 Task: Create a new field with title Stage with name VantageTech with field type as Single-select and options as Not Started, In Progress and Complete.
Action: Mouse moved to (64, 376)
Screenshot: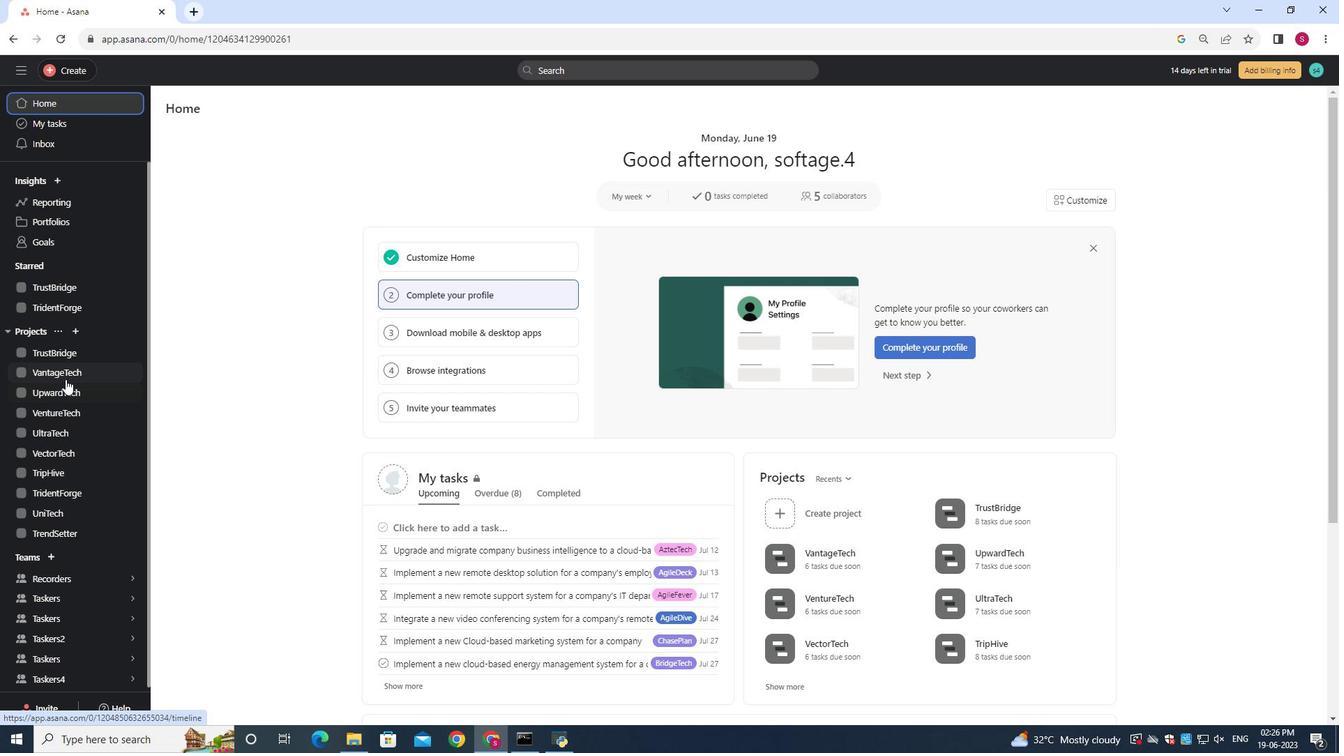 
Action: Mouse pressed left at (64, 376)
Screenshot: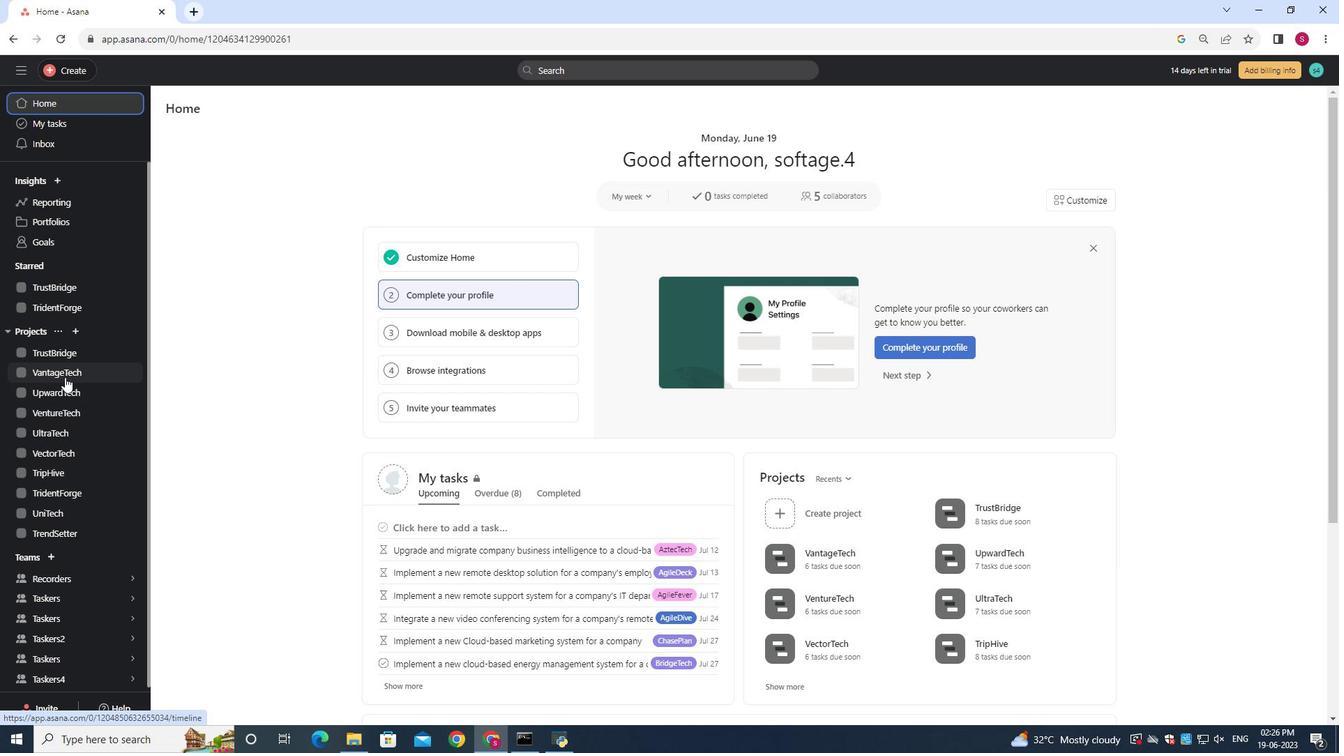 
Action: Mouse moved to (230, 138)
Screenshot: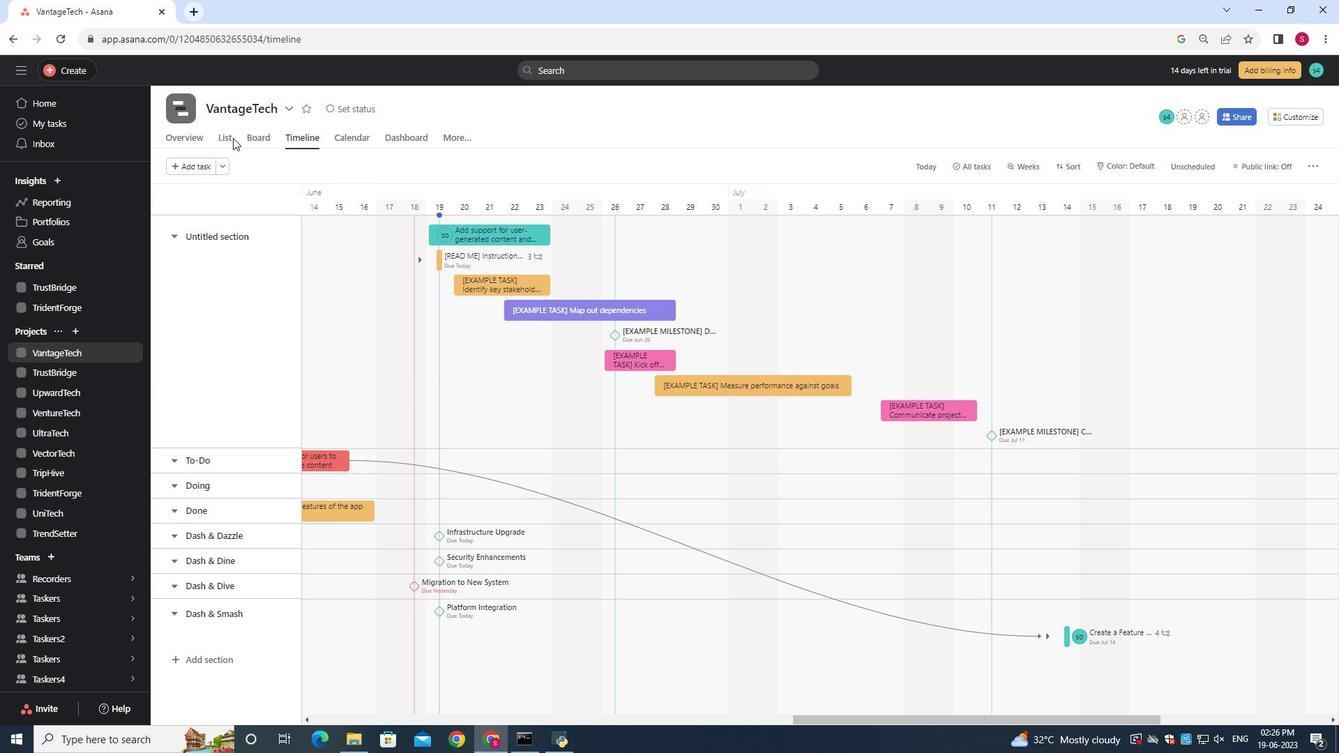 
Action: Mouse pressed left at (230, 138)
Screenshot: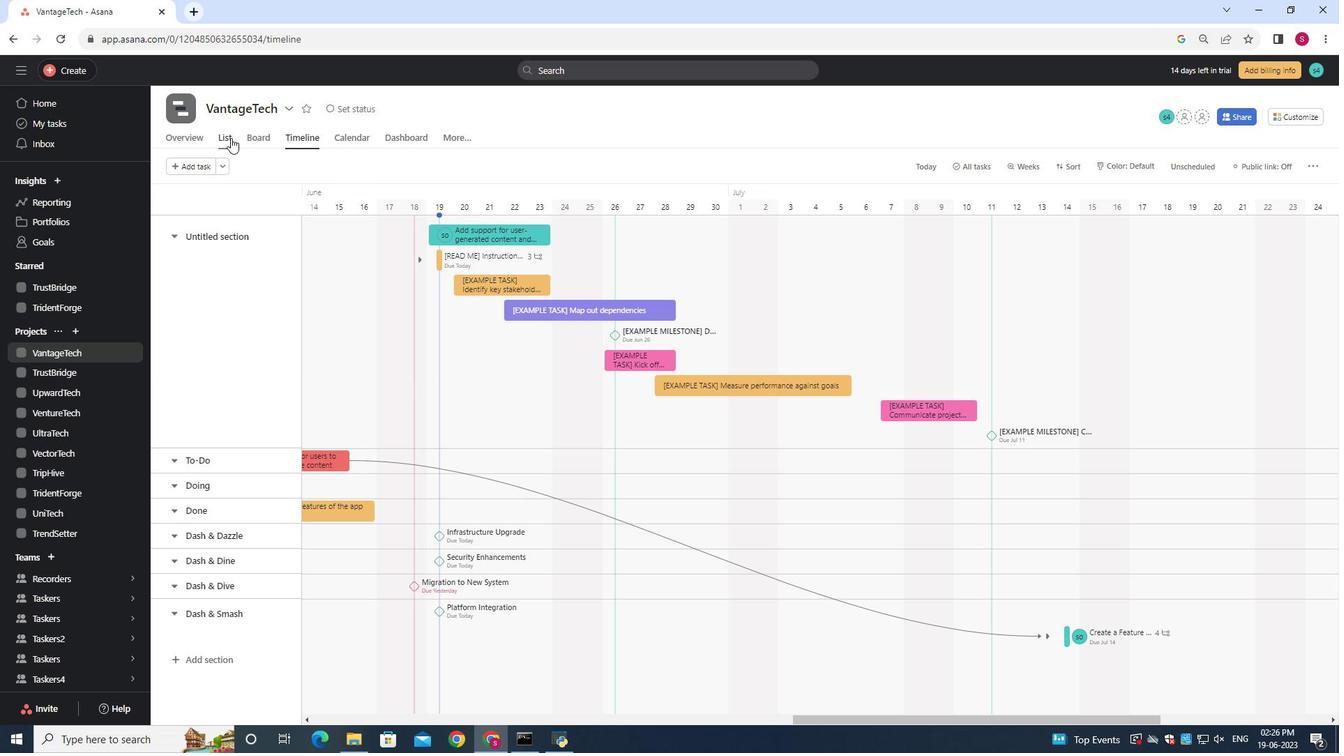 
Action: Mouse moved to (938, 198)
Screenshot: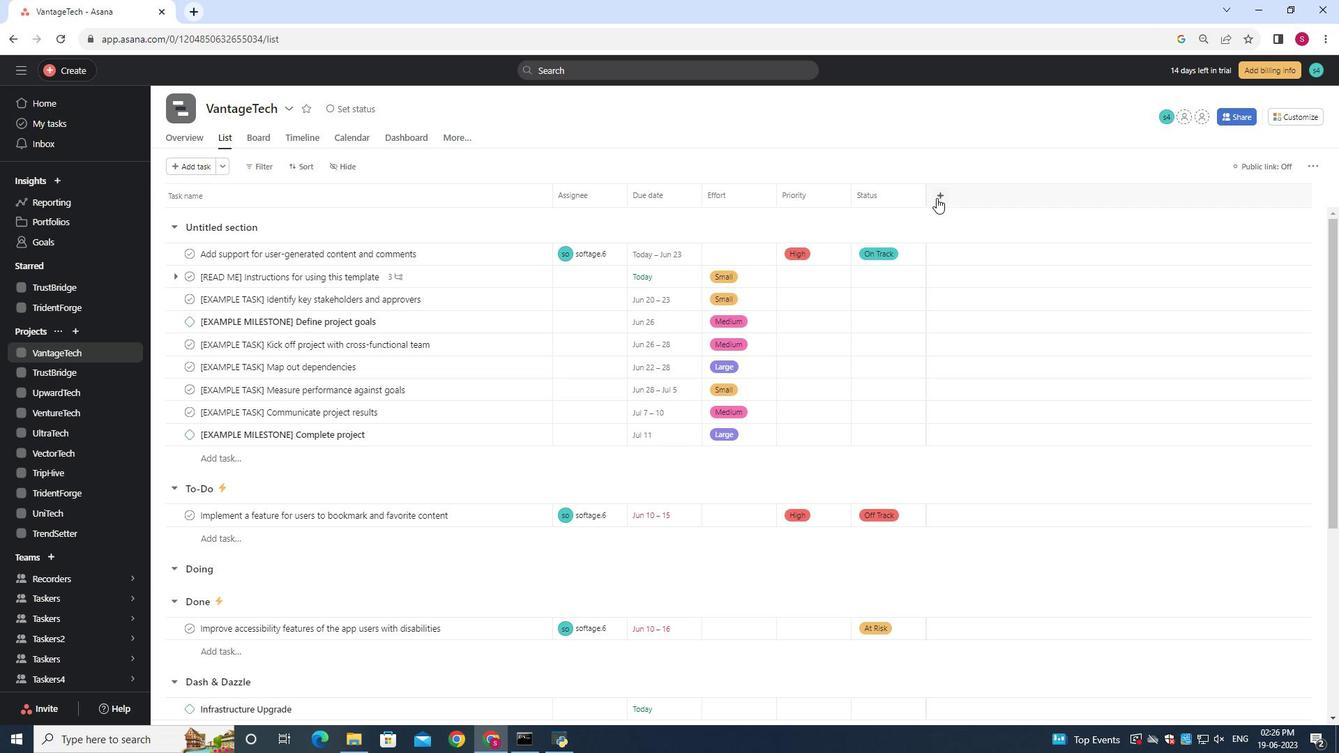 
Action: Mouse pressed left at (938, 198)
Screenshot: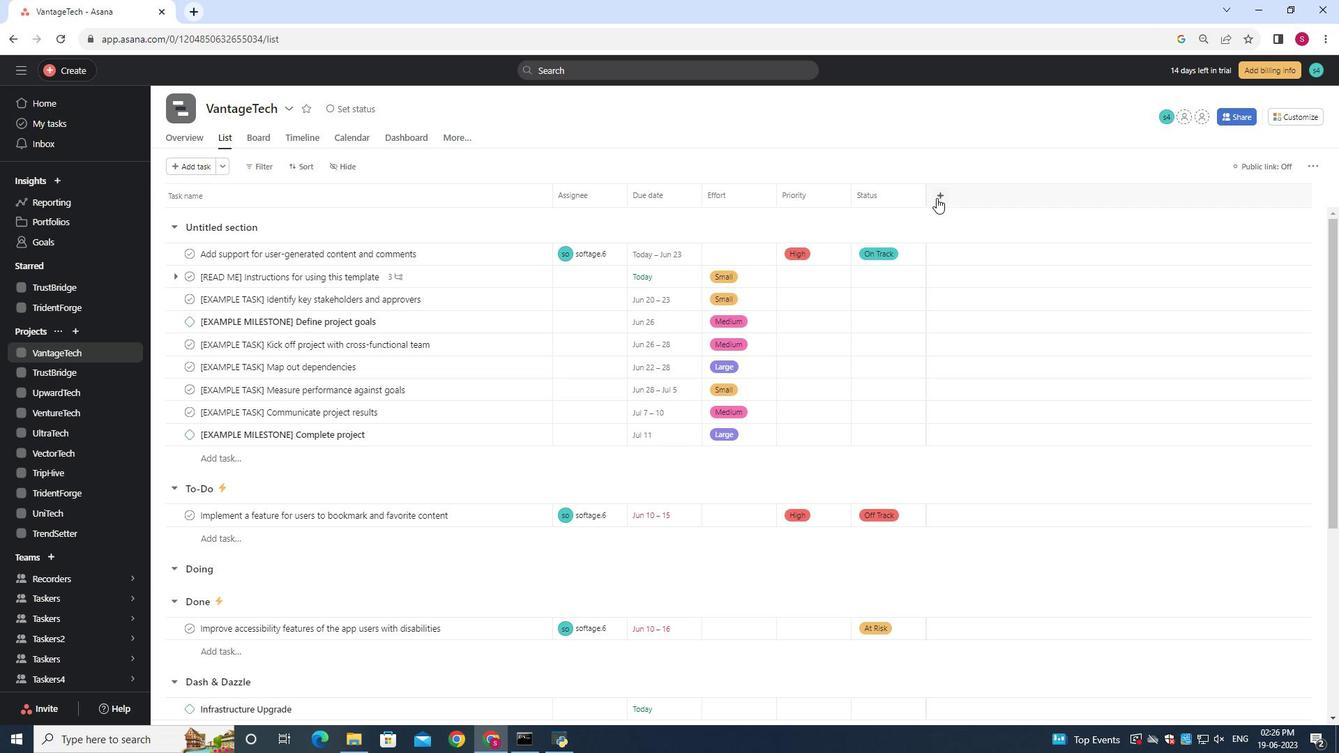 
Action: Mouse moved to (954, 339)
Screenshot: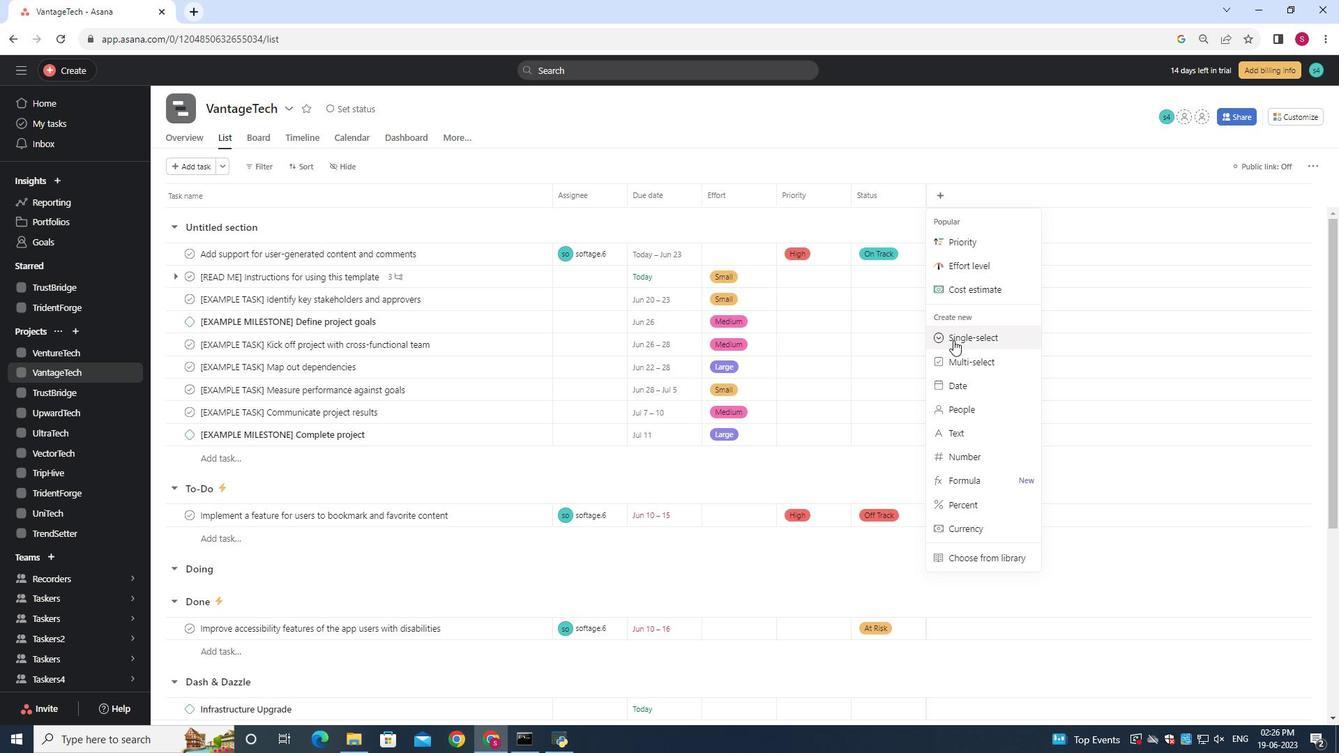 
Action: Mouse pressed left at (954, 339)
Screenshot: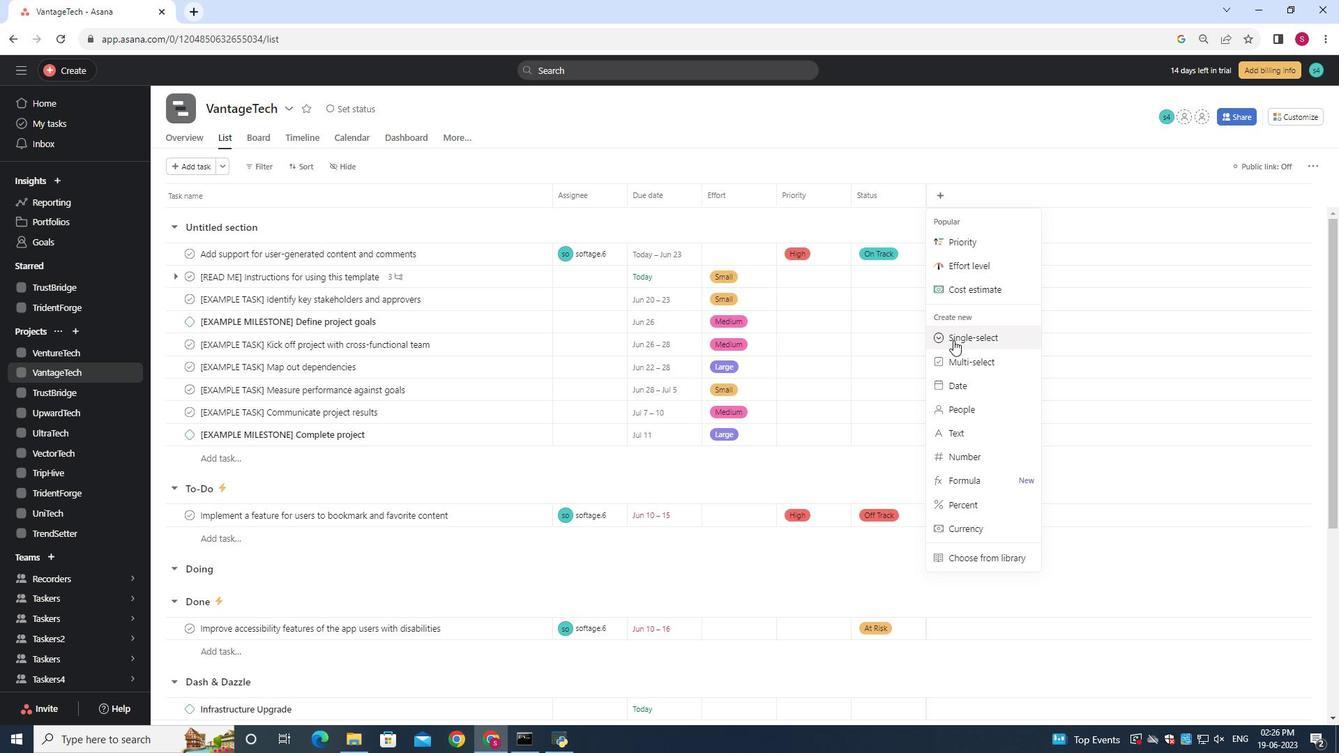 
Action: Mouse moved to (581, 221)
Screenshot: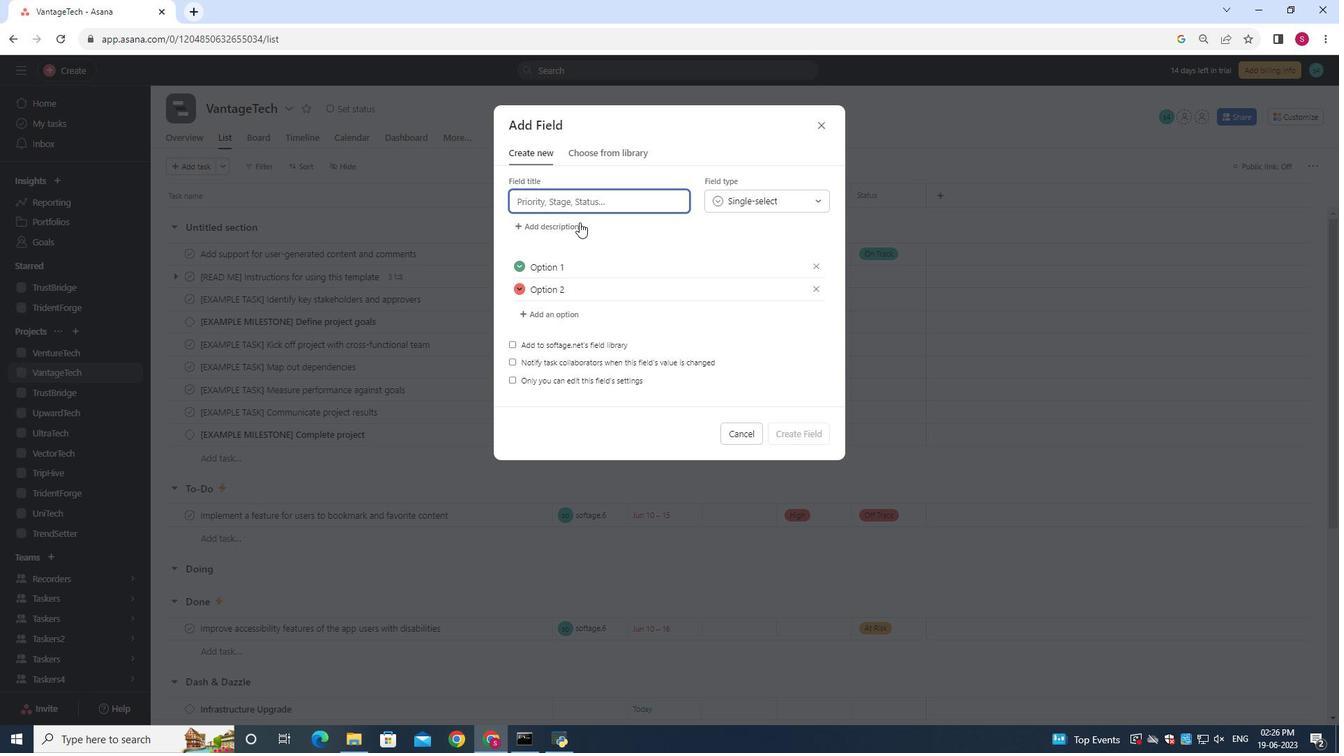 
Action: Key pressed <Key.shift><Key.shift>Vantage<Key.shift><Key.shift><Key.shift>Tech
Screenshot: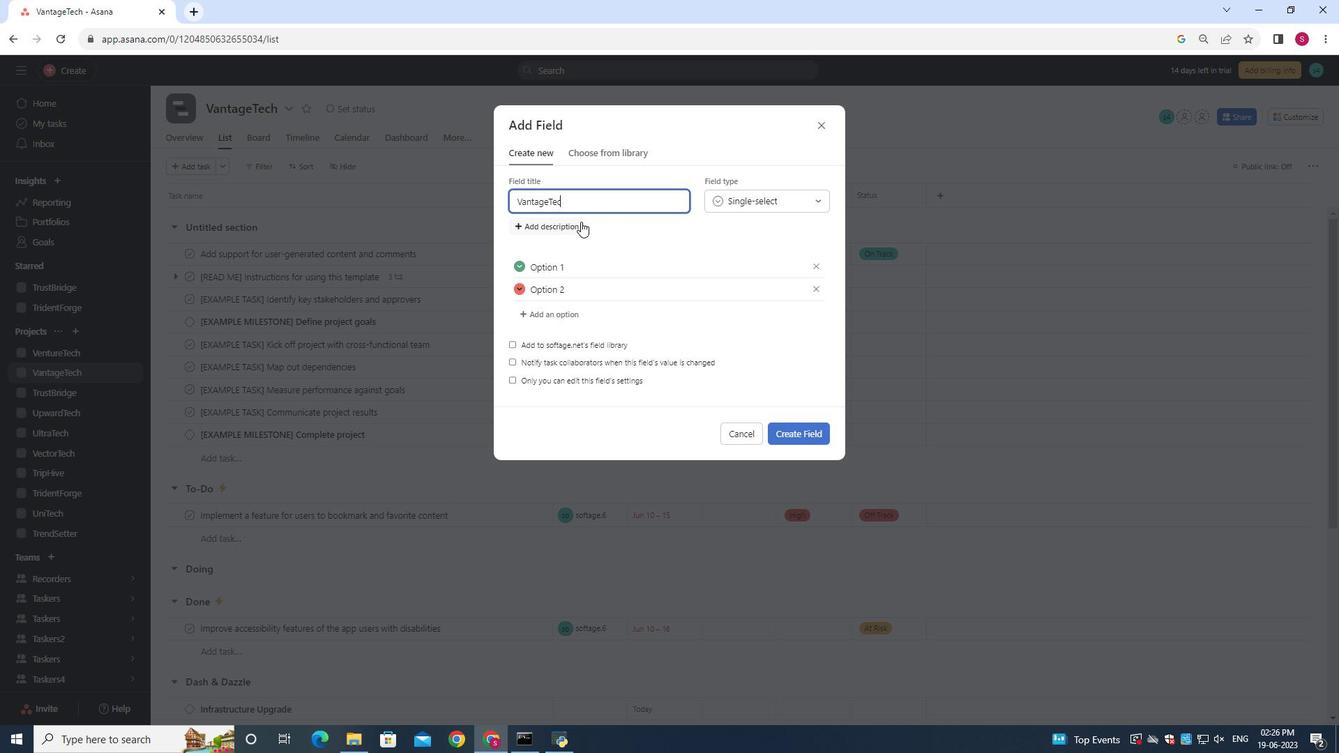 
Action: Mouse moved to (577, 266)
Screenshot: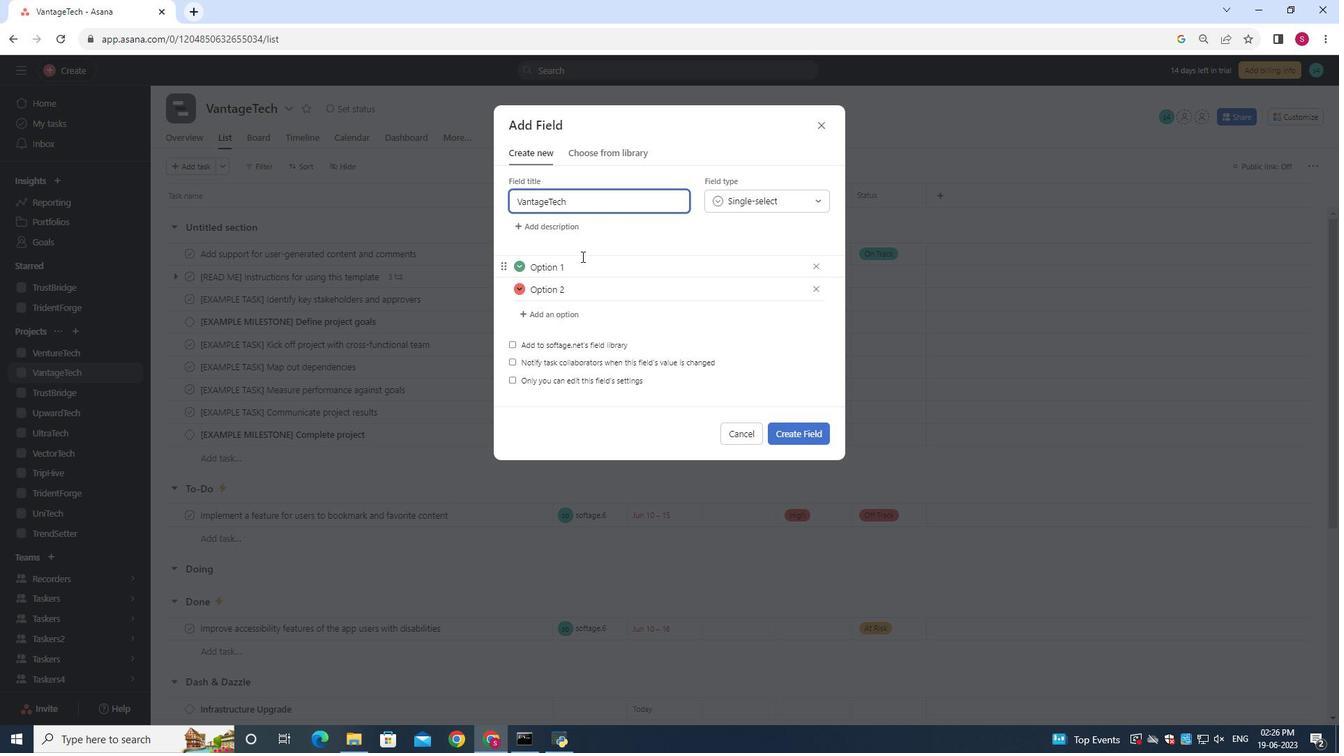 
Action: Mouse pressed left at (577, 266)
Screenshot: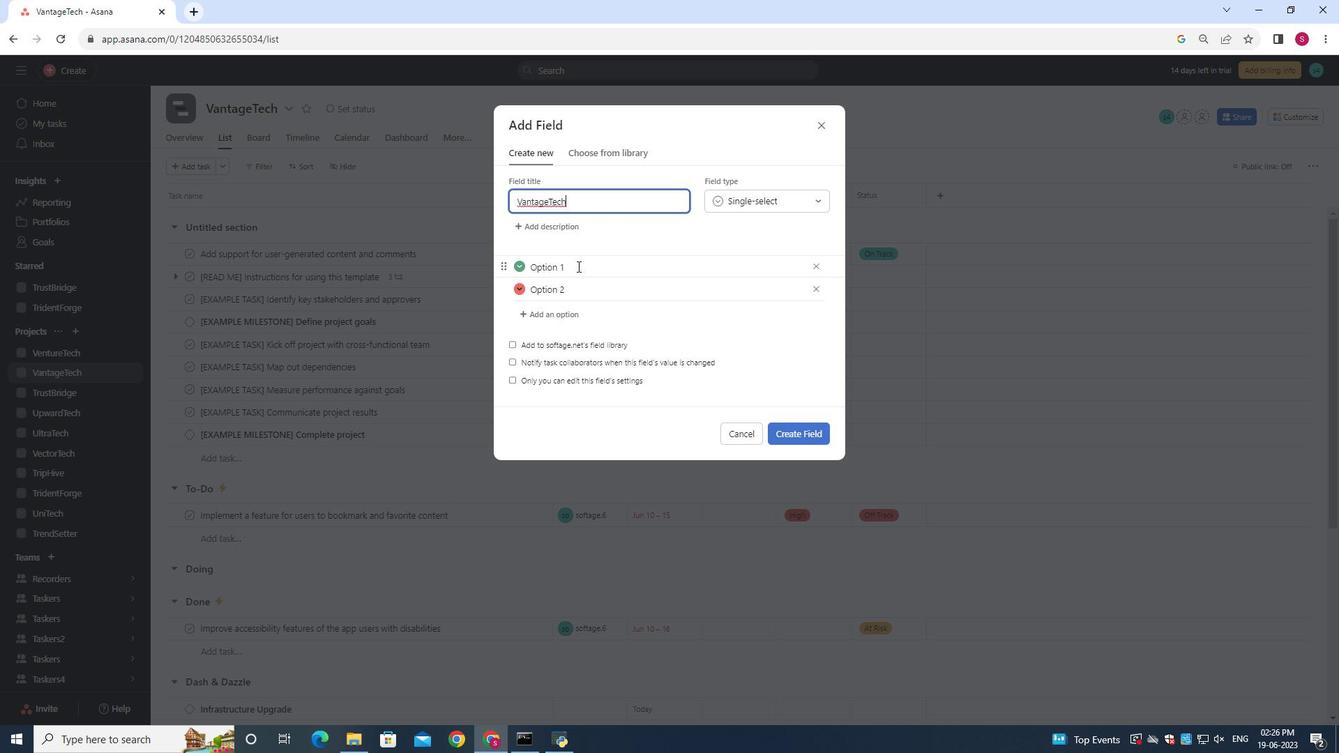 
Action: Key pressed <Key.backspace><Key.backspace><Key.backspace><Key.backspace><Key.backspace><Key.backspace><Key.backspace><Key.backspace><Key.backspace><Key.backspace><Key.backspace><Key.backspace><Key.backspace><Key.backspace><Key.backspace><Key.backspace><Key.backspace><Key.shift>Singl<Key.backspace><Key.backspace><Key.backspace><Key.backspace><Key.backspace><Key.shift><Key.shift><Key.shift><Key.shift><Key.shift><Key.shift><Key.shift><Key.shift><Key.shift><Key.shift><Key.shift><Key.shift><Key.shift><Key.shift><Key.shift><Key.shift><Key.shift><Key.shift>Not<Key.space><Key.shift><Key.shift><Key.shift><Key.shift><Key.shift><Key.shift><Key.shift><Key.shift><Key.shift><Key.shift><Key.shift><Key.shift><Key.shift>Started<Key.enter><Key.shift>In<Key.space><Key.shift><Key.shift><Key.shift><Key.shift><Key.shift><Key.shift><Key.shift><Key.shift><Key.shift><Key.shift>Progress<Key.enter><Key.shift><Key.shift><Key.shift><Key.shift><Key.shift><Key.shift><Key.shift><Key.shift><Key.shift><Key.shift>Complete
Screenshot: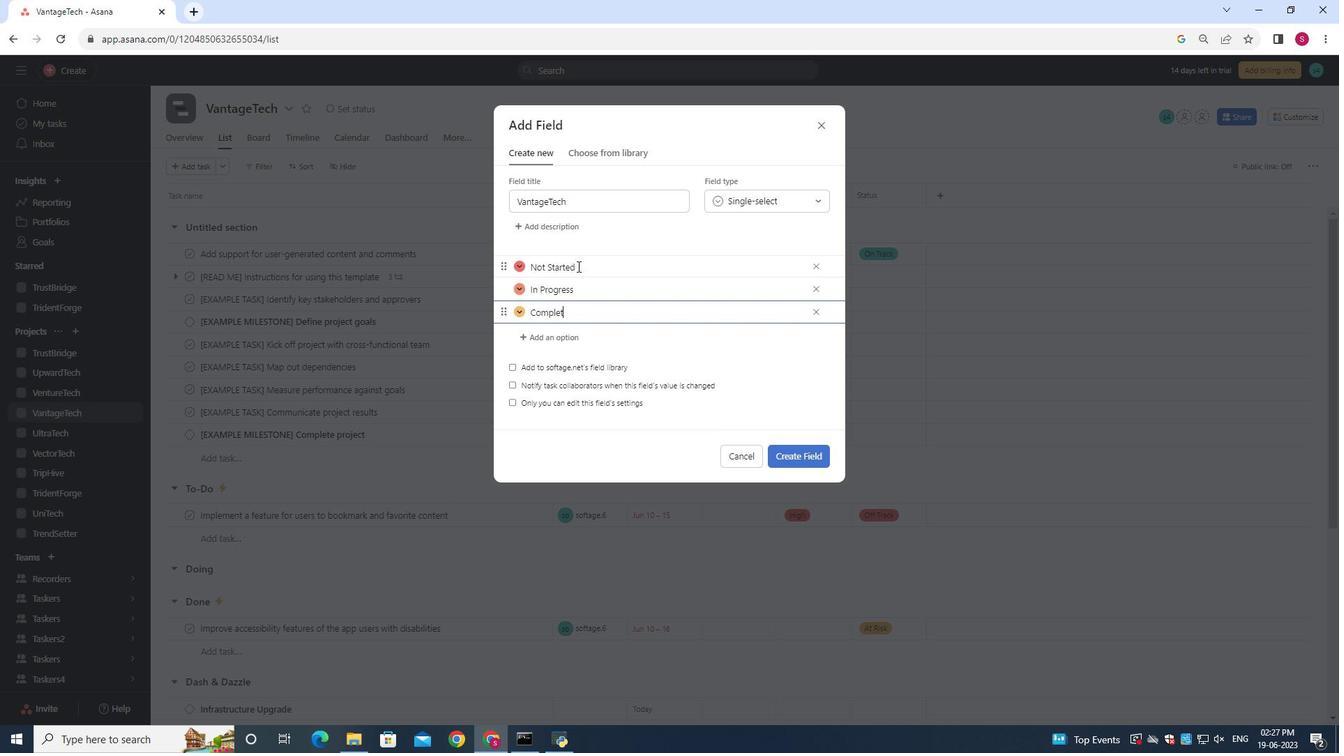 
Action: Mouse moved to (741, 194)
Screenshot: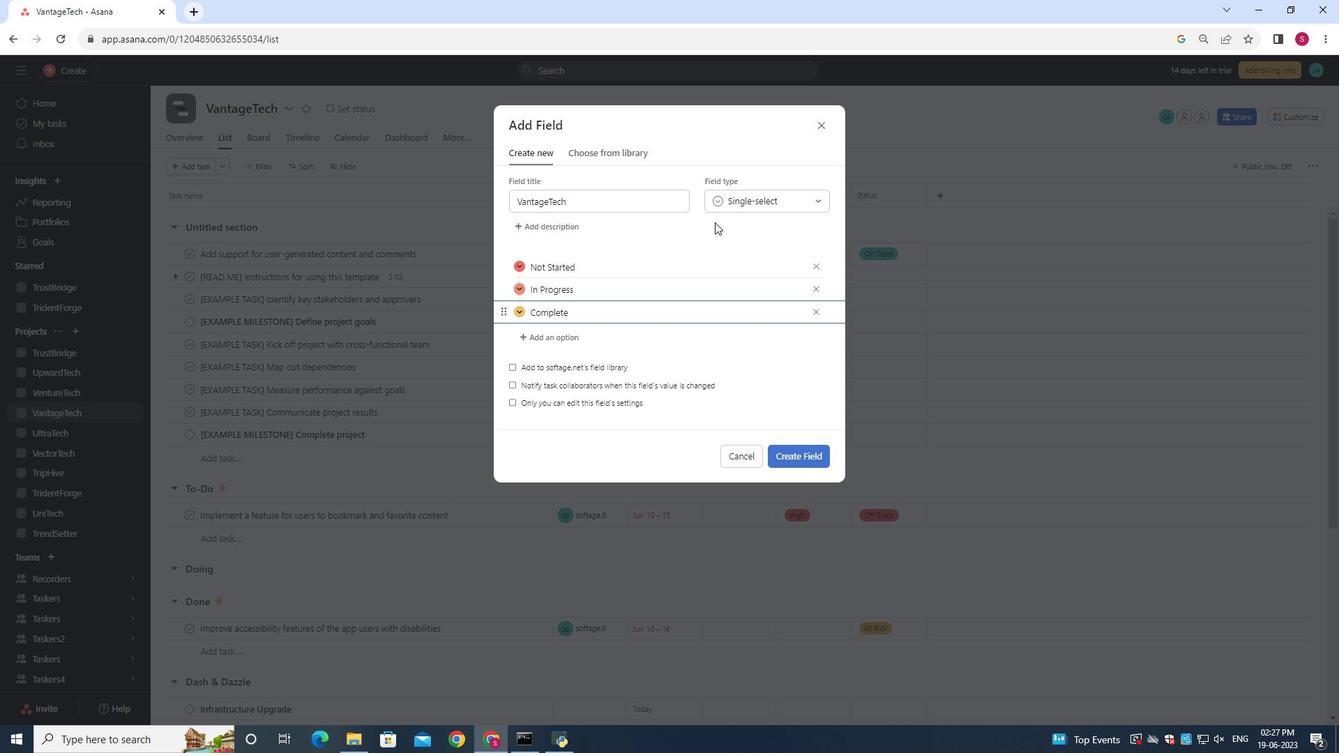 
Action: Mouse pressed left at (741, 194)
Screenshot: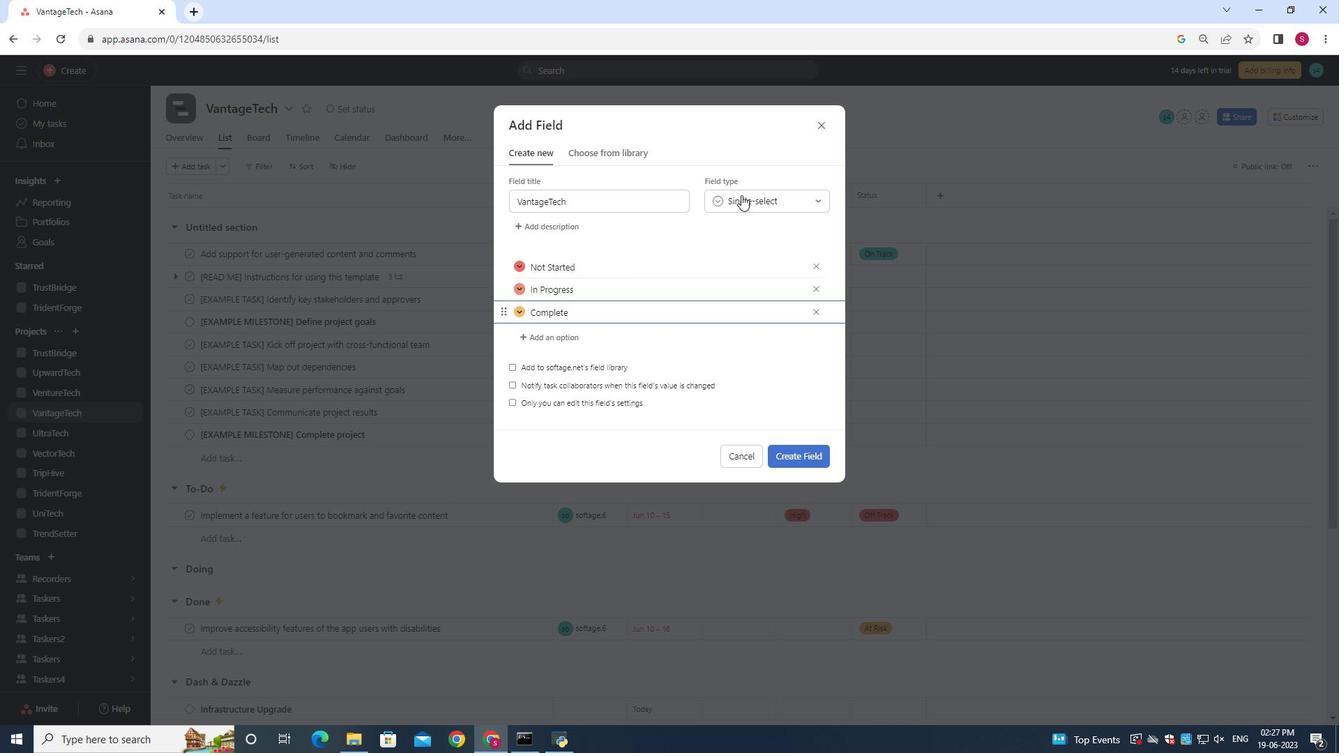 
Action: Mouse moved to (741, 220)
Screenshot: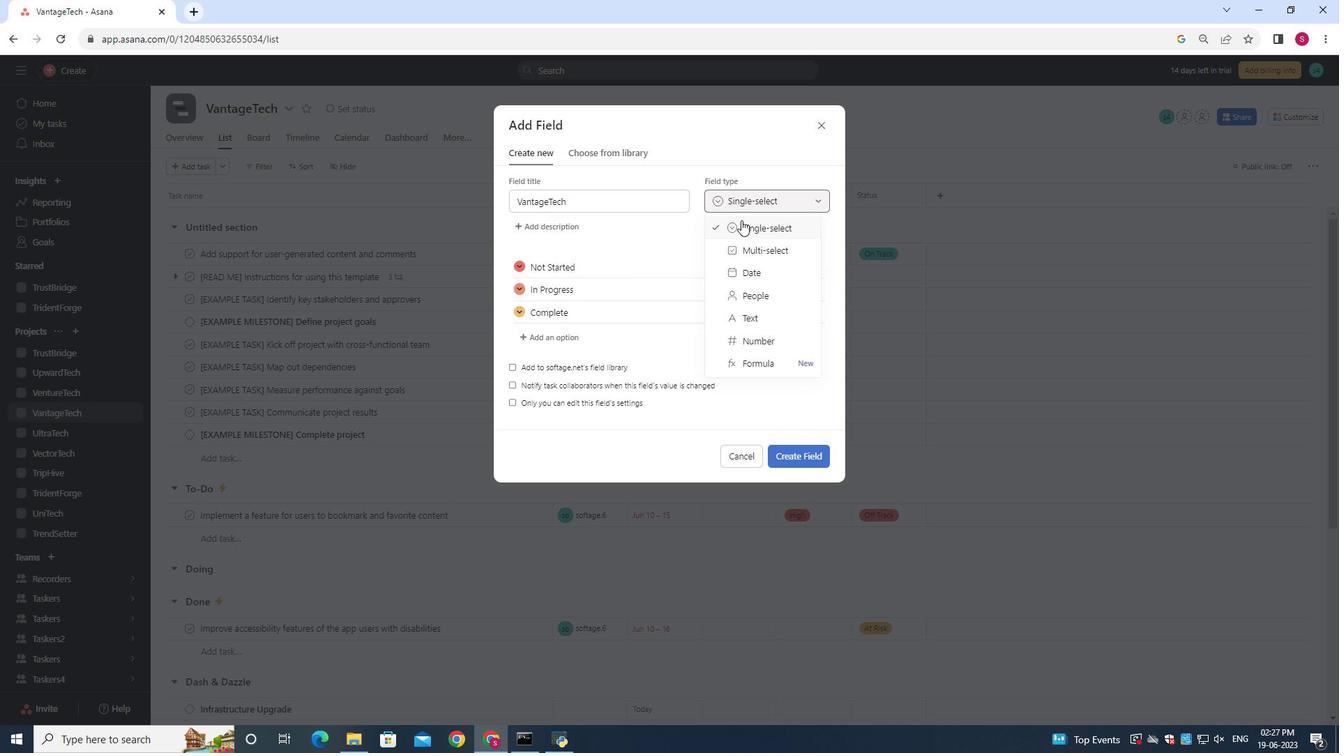 
Action: Mouse pressed left at (741, 220)
Screenshot: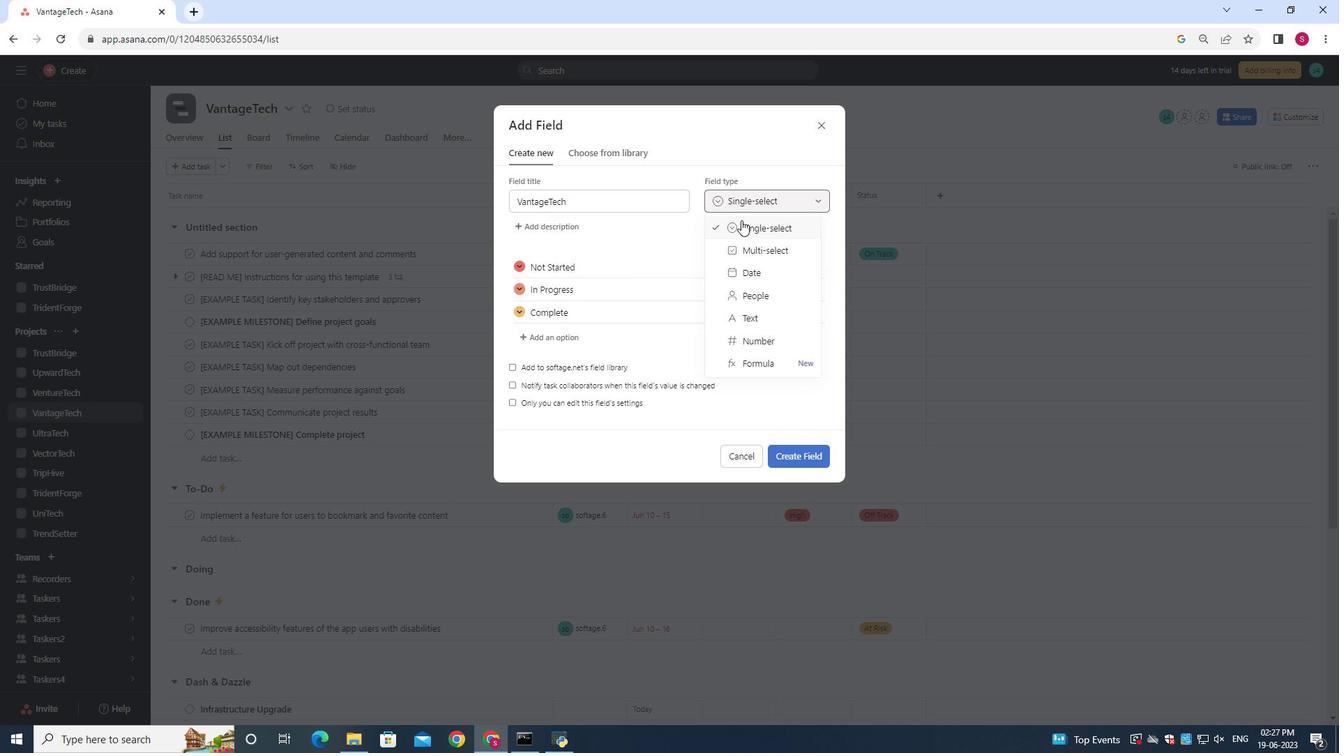 
Action: Mouse moved to (791, 451)
Screenshot: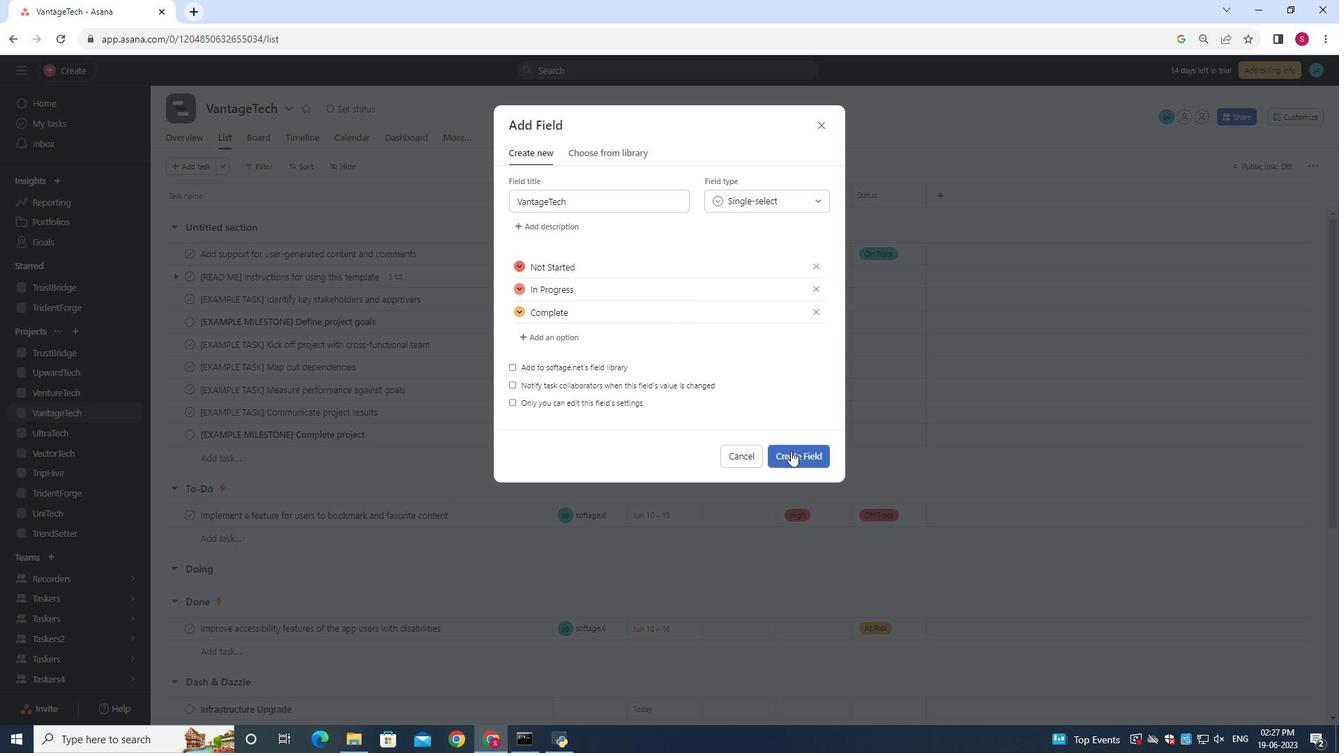 
Action: Mouse pressed left at (791, 451)
Screenshot: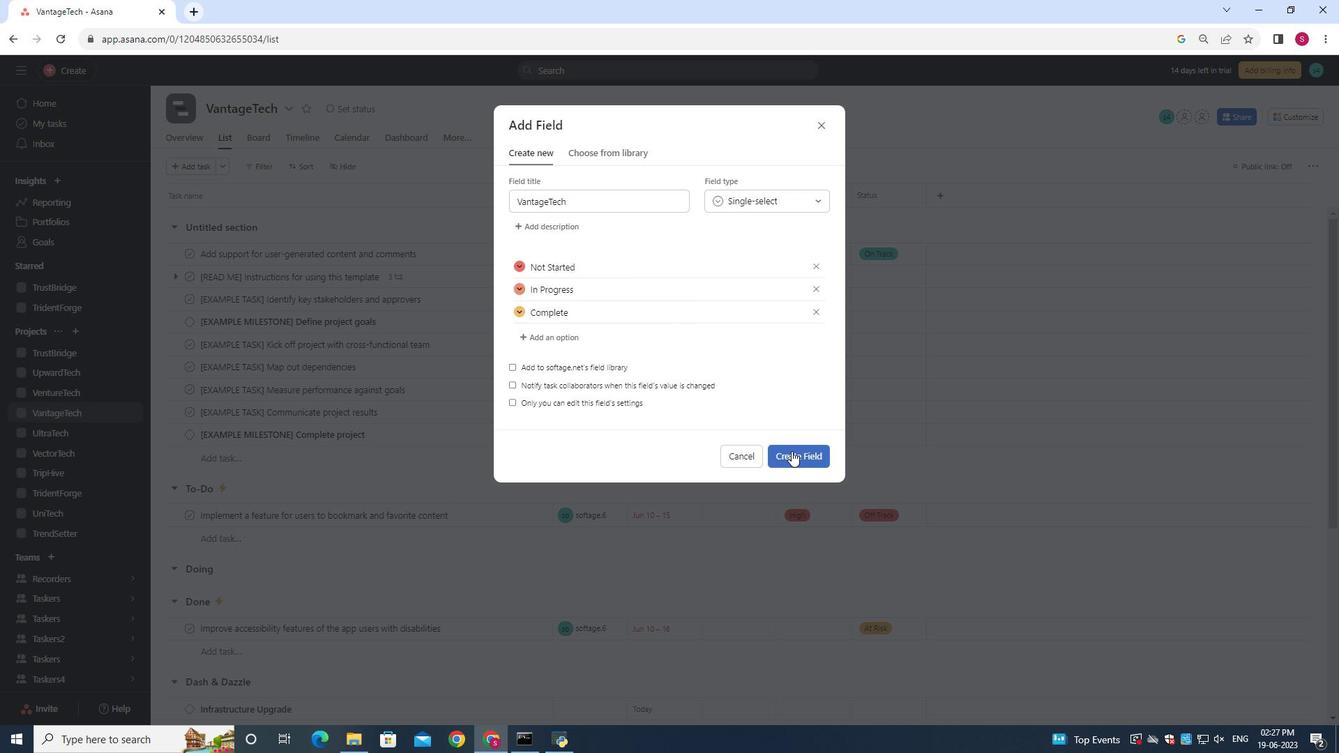 
